Task: Use the formula "SIGN" in spreadsheet "Project portfolio".
Action: Mouse moved to (129, 92)
Screenshot: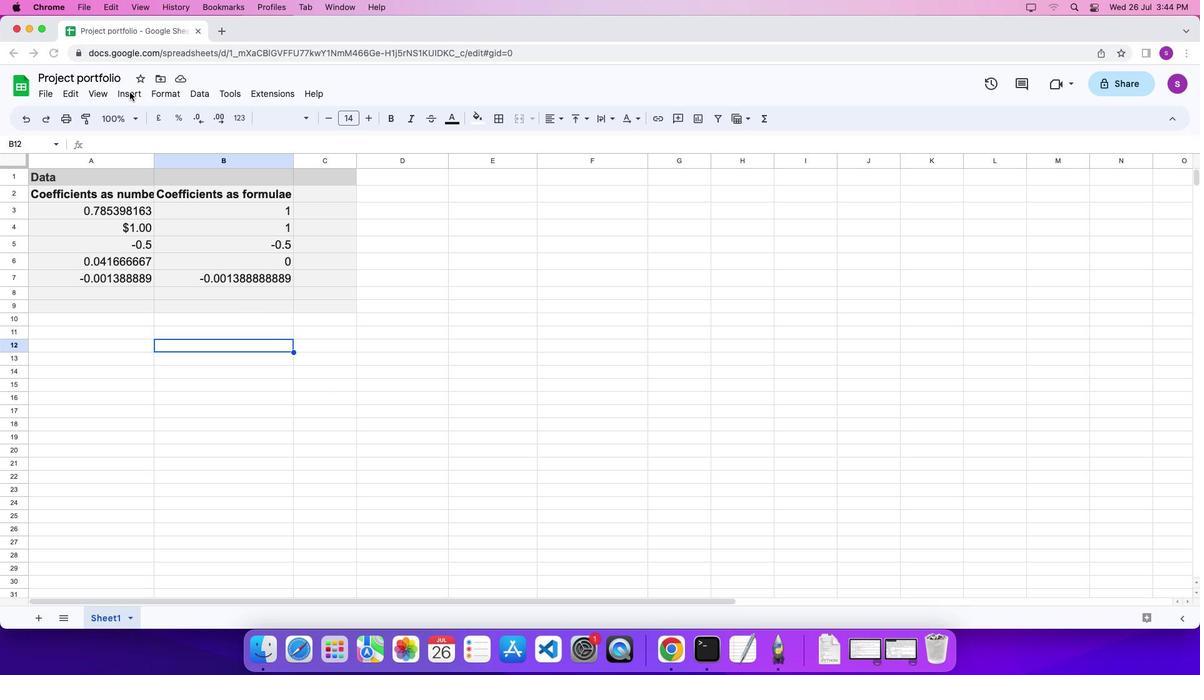 
Action: Mouse pressed left at (129, 92)
Screenshot: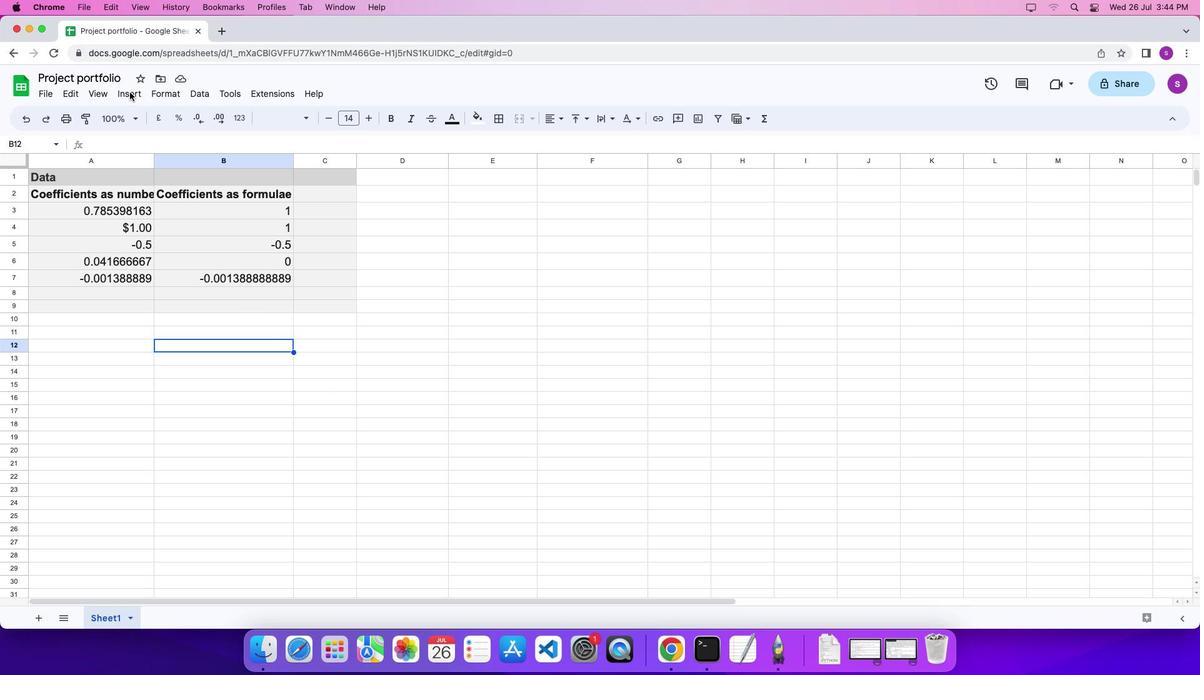
Action: Mouse moved to (132, 92)
Screenshot: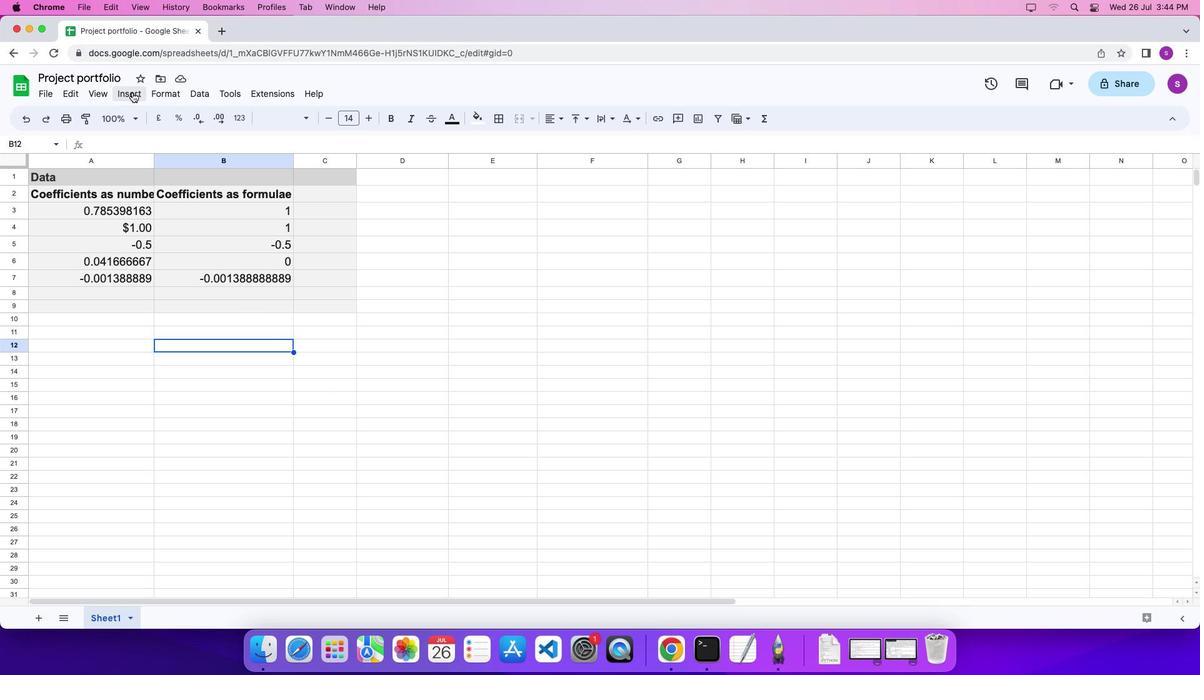 
Action: Mouse pressed left at (132, 92)
Screenshot: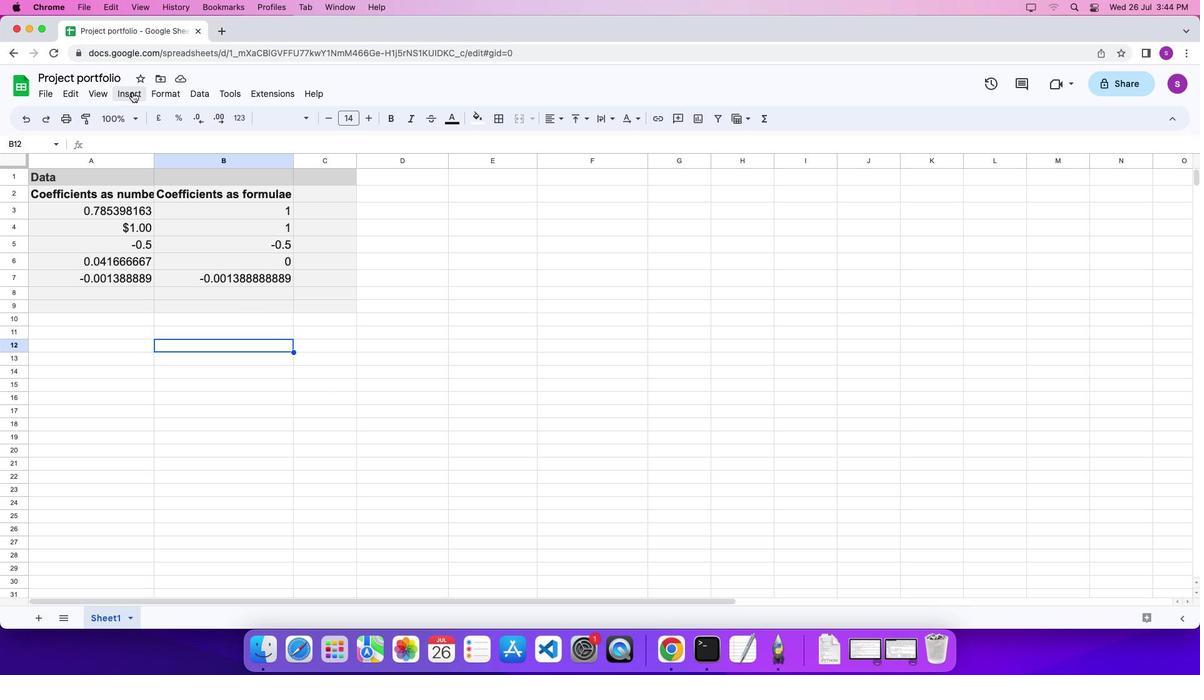 
Action: Mouse moved to (546, 543)
Screenshot: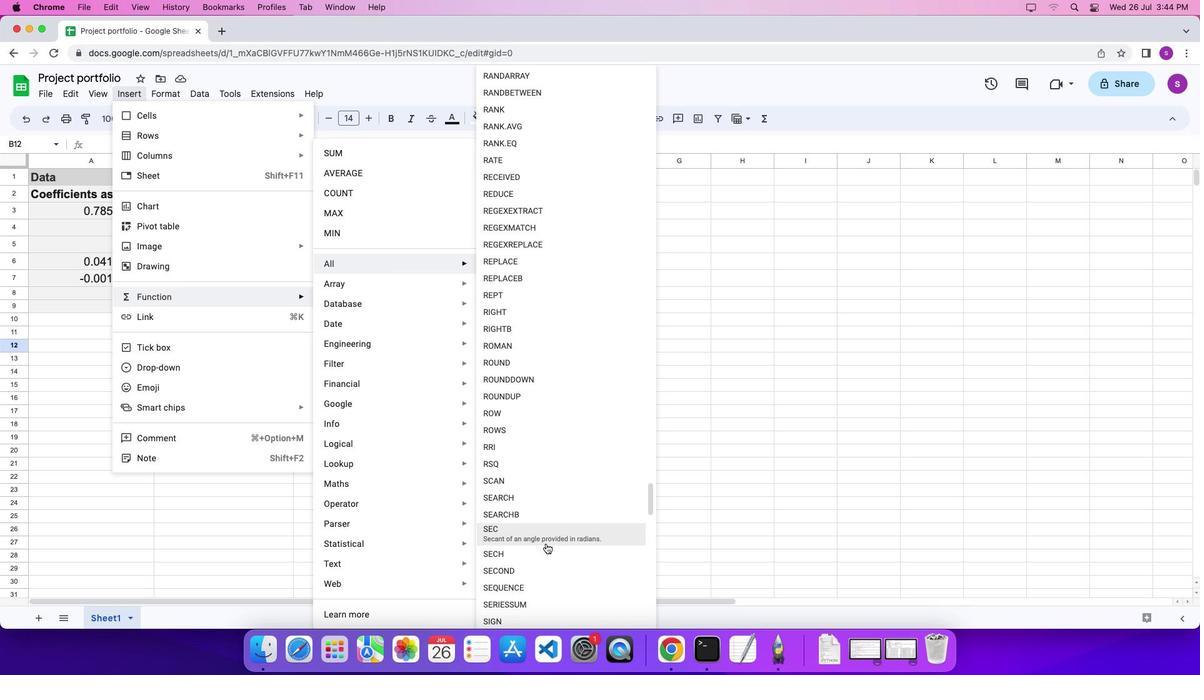 
Action: Mouse scrolled (546, 543) with delta (0, 0)
Screenshot: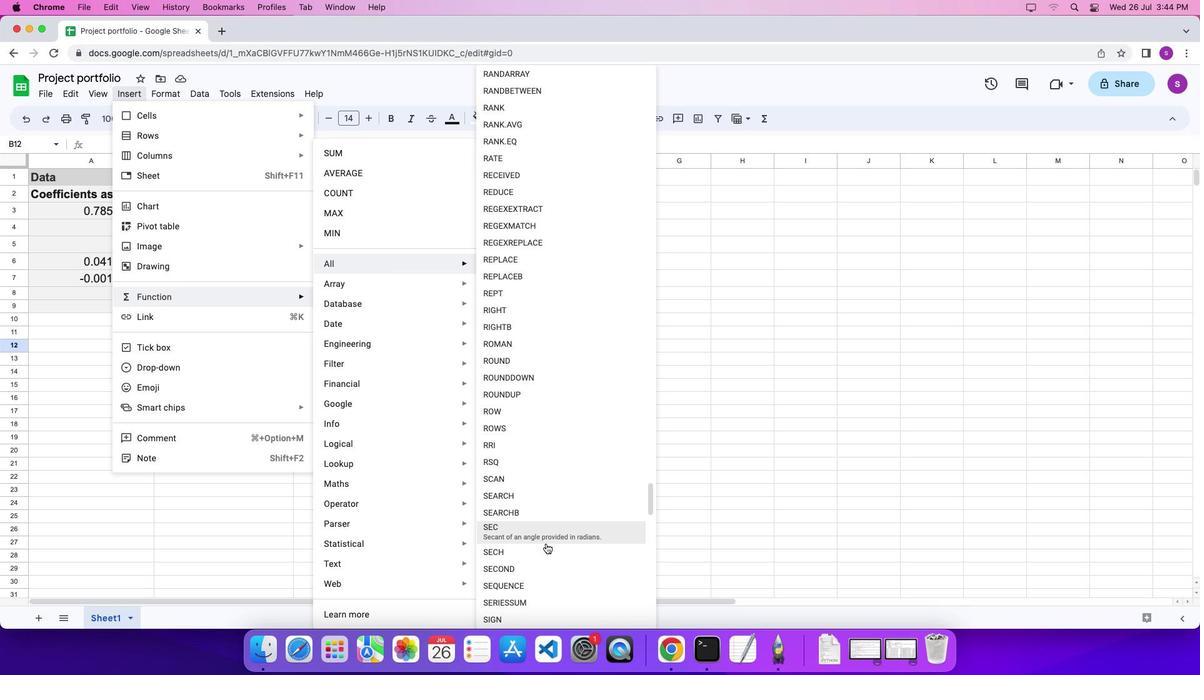 
Action: Mouse scrolled (546, 543) with delta (0, 0)
Screenshot: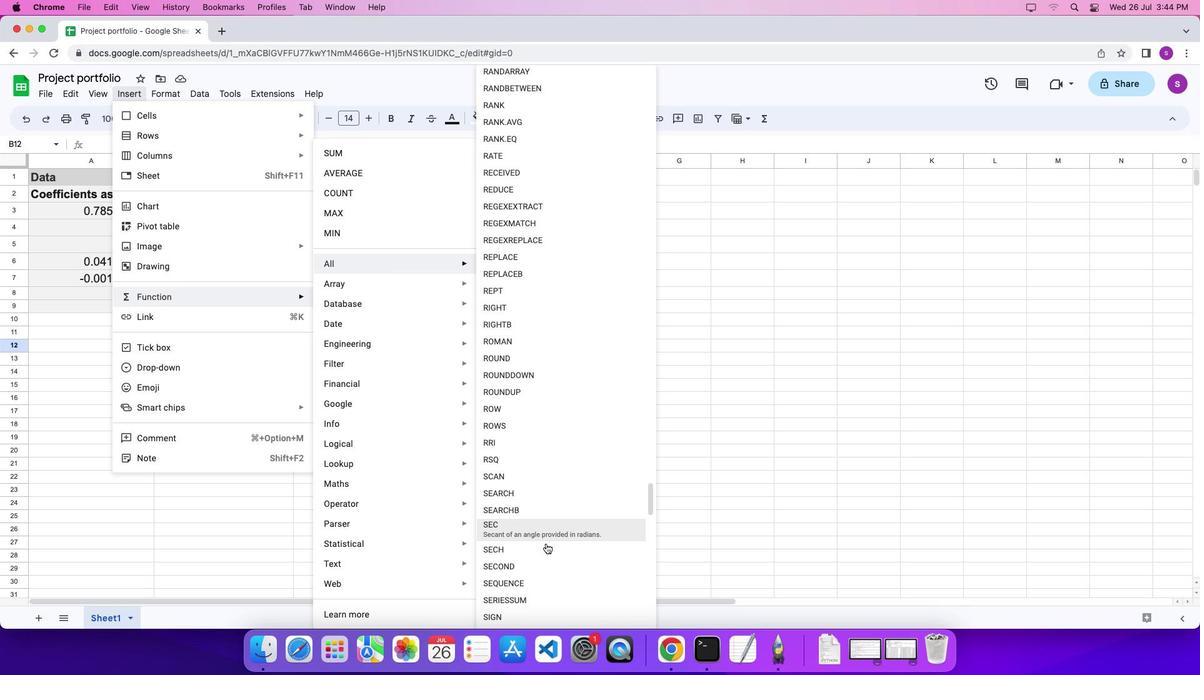 
Action: Mouse moved to (532, 616)
Screenshot: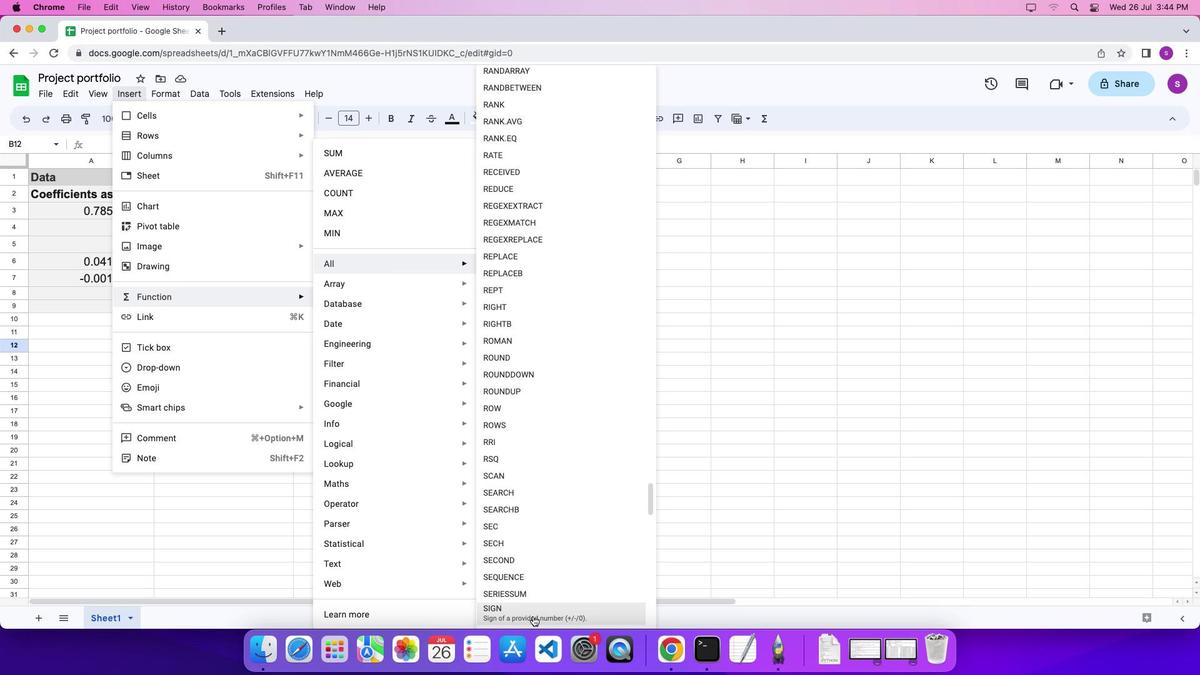 
Action: Mouse pressed left at (532, 616)
Screenshot: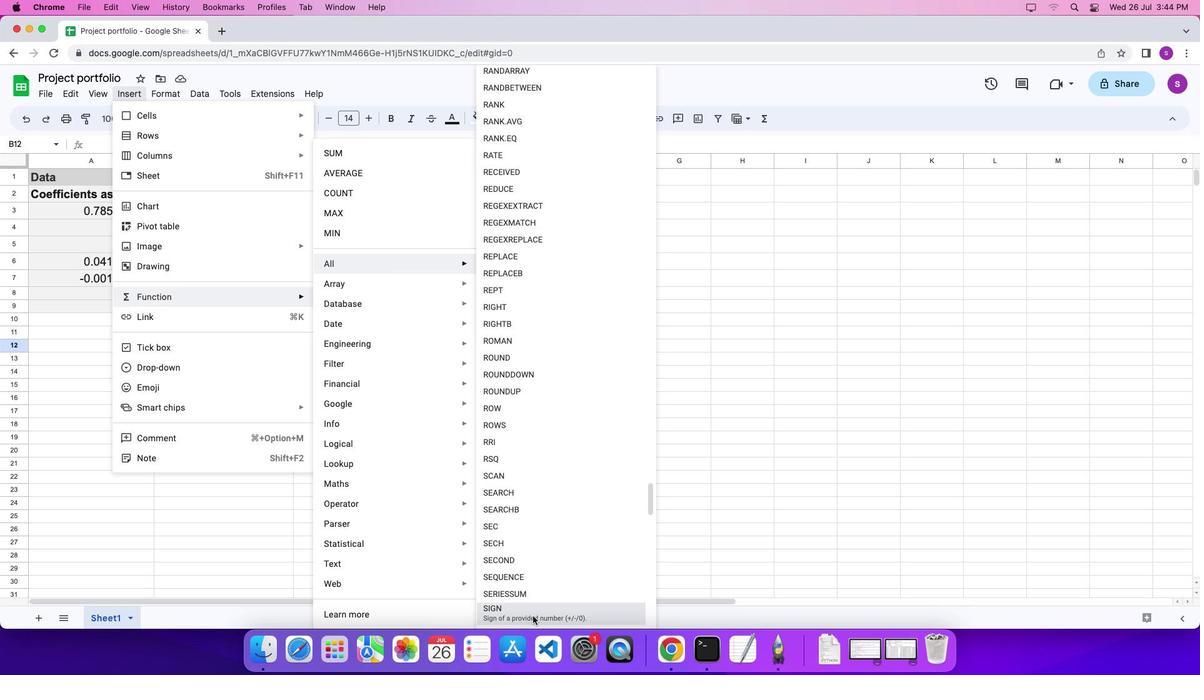 
Action: Mouse moved to (407, 396)
Screenshot: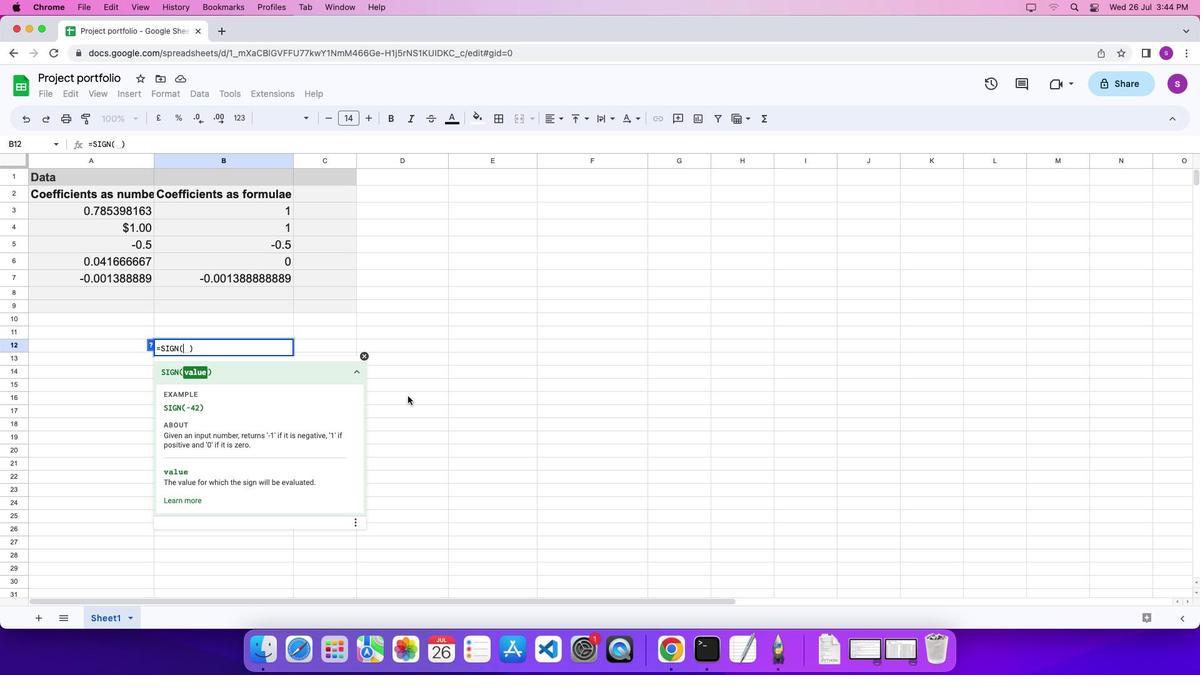 
Action: Key pressed '-''4''2''\x03'
Screenshot: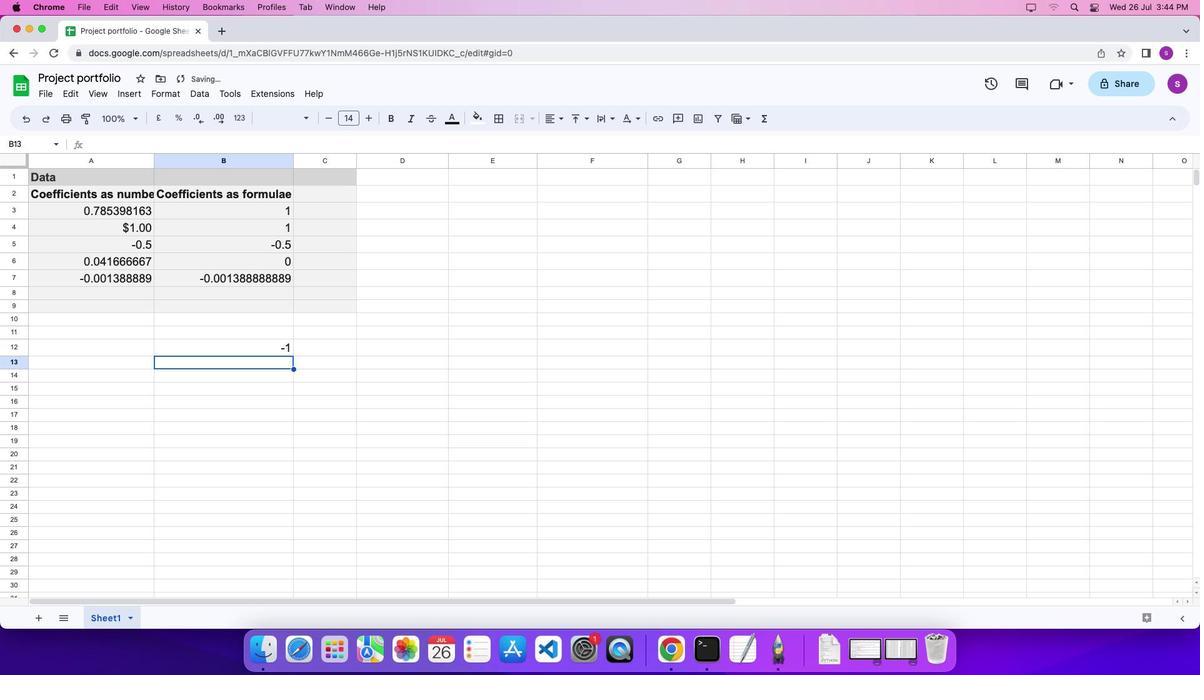 
